 Task: Create in the project TreatWorks in Backlog an issue 'Search results not returning expected results', assign it to team member softage.2@softage.net and change the status to IN PROGRESS.
Action: Mouse moved to (219, 242)
Screenshot: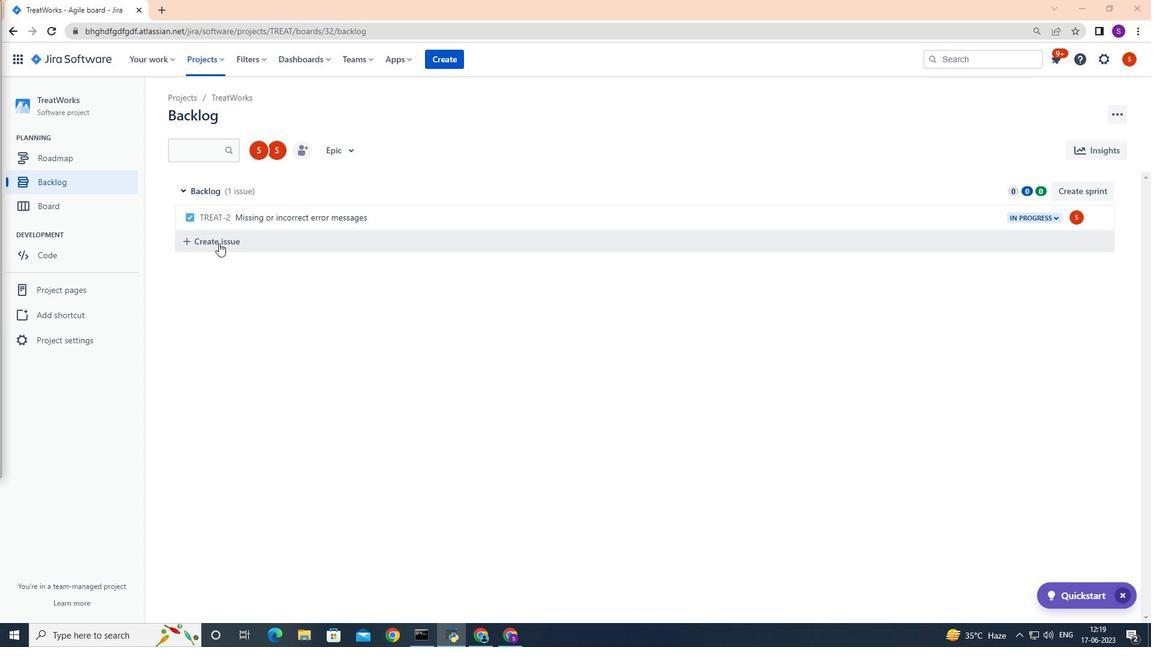 
Action: Mouse pressed left at (219, 242)
Screenshot: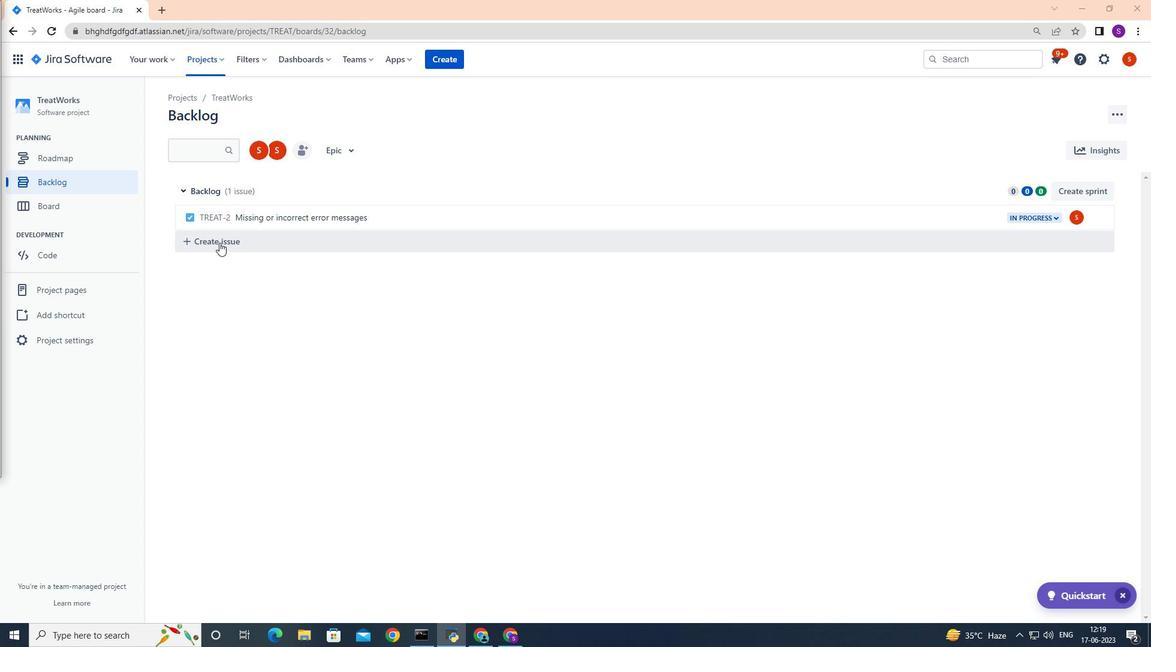 
Action: Mouse moved to (218, 241)
Screenshot: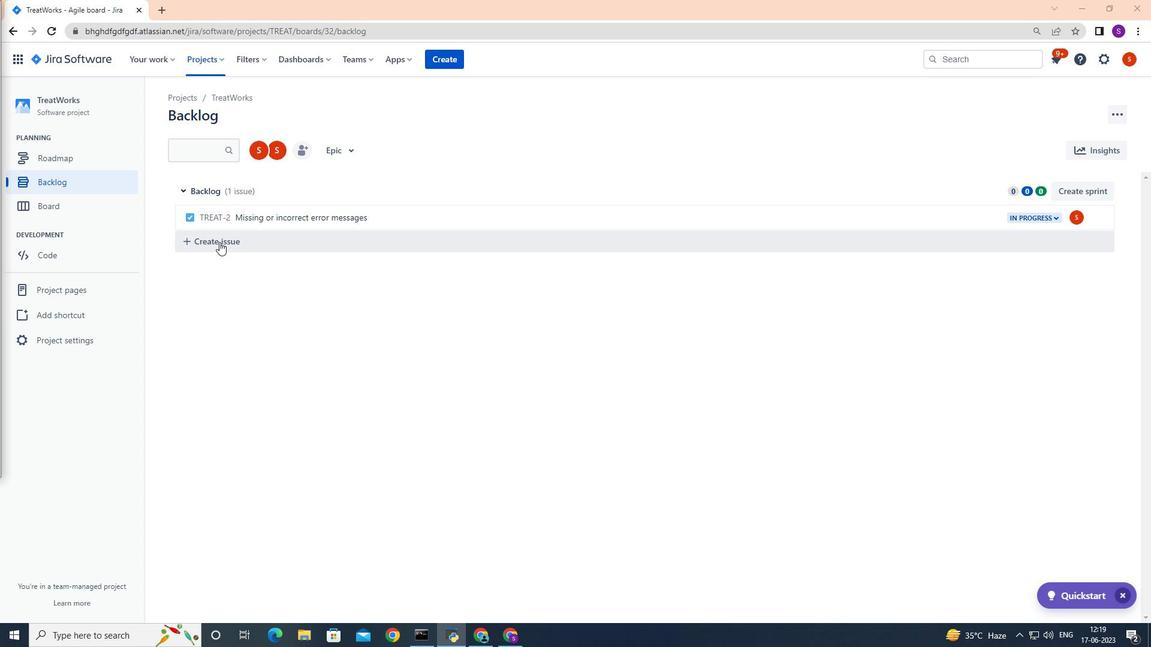 
Action: Key pressed <Key.shift>Search<Key.space>results<Key.space>not<Key.space>returning<Key.space>expected<Key.space>result<Key.enter>
Screenshot: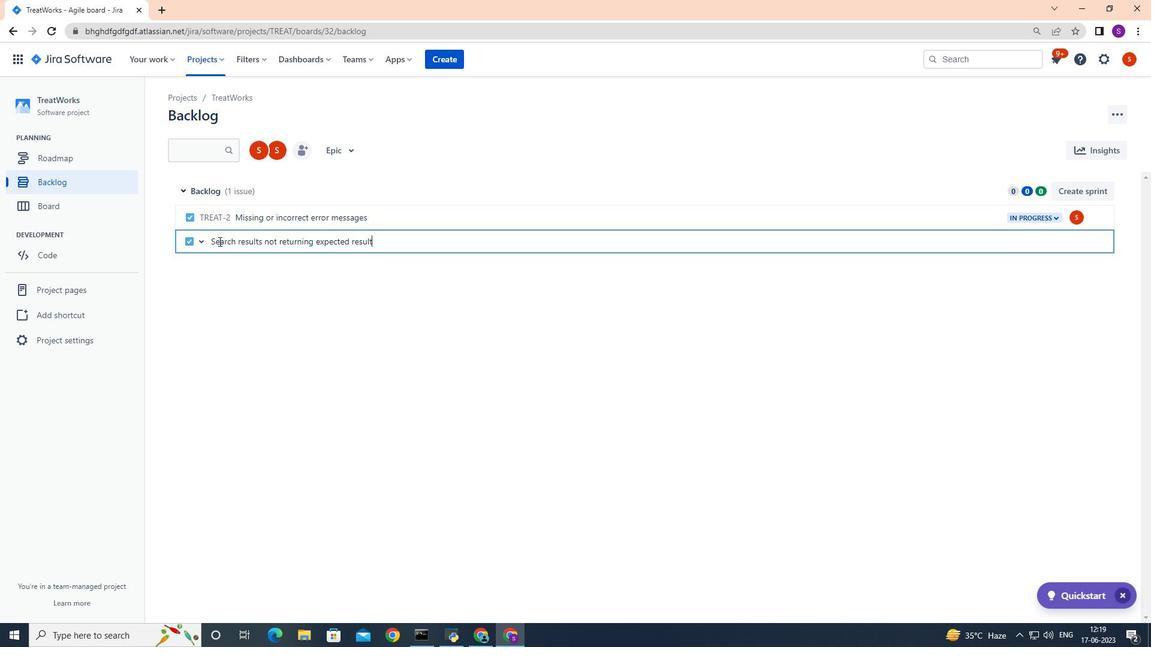 
Action: Mouse moved to (1079, 240)
Screenshot: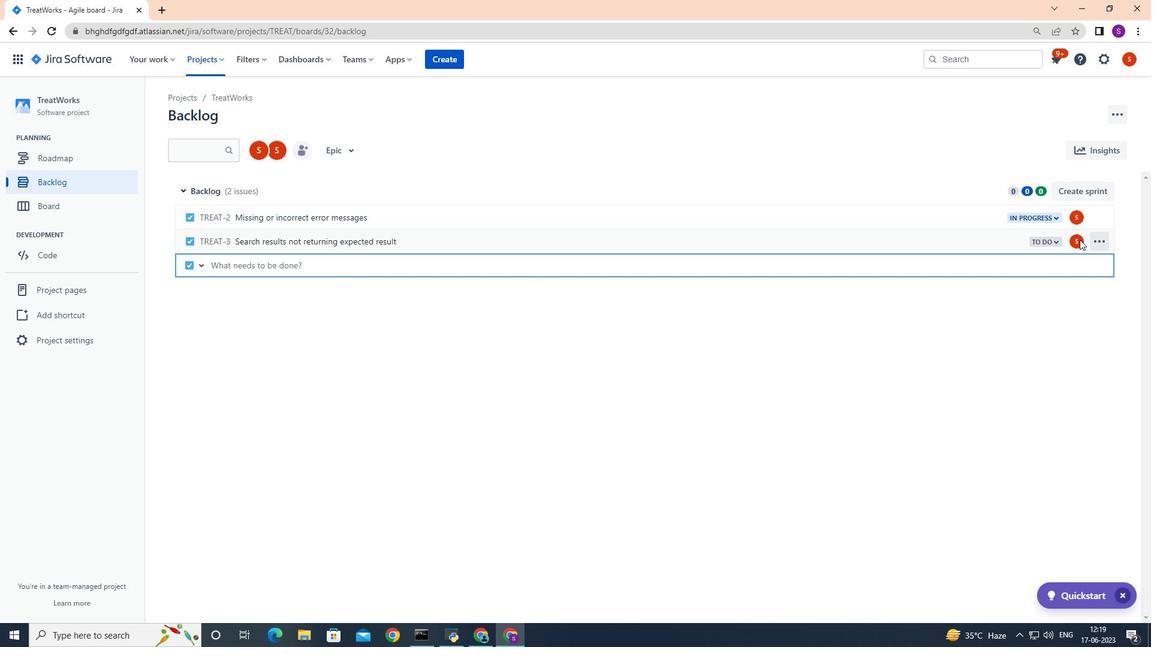 
Action: Mouse pressed left at (1079, 240)
Screenshot: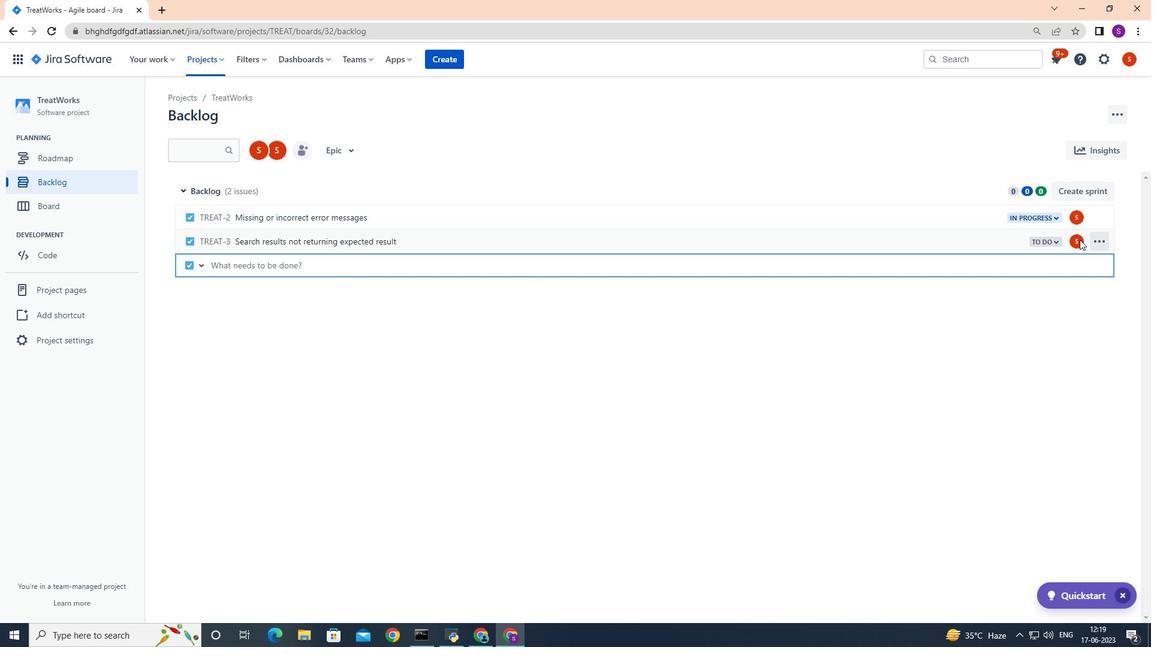 
Action: Key pressed softage.2
Screenshot: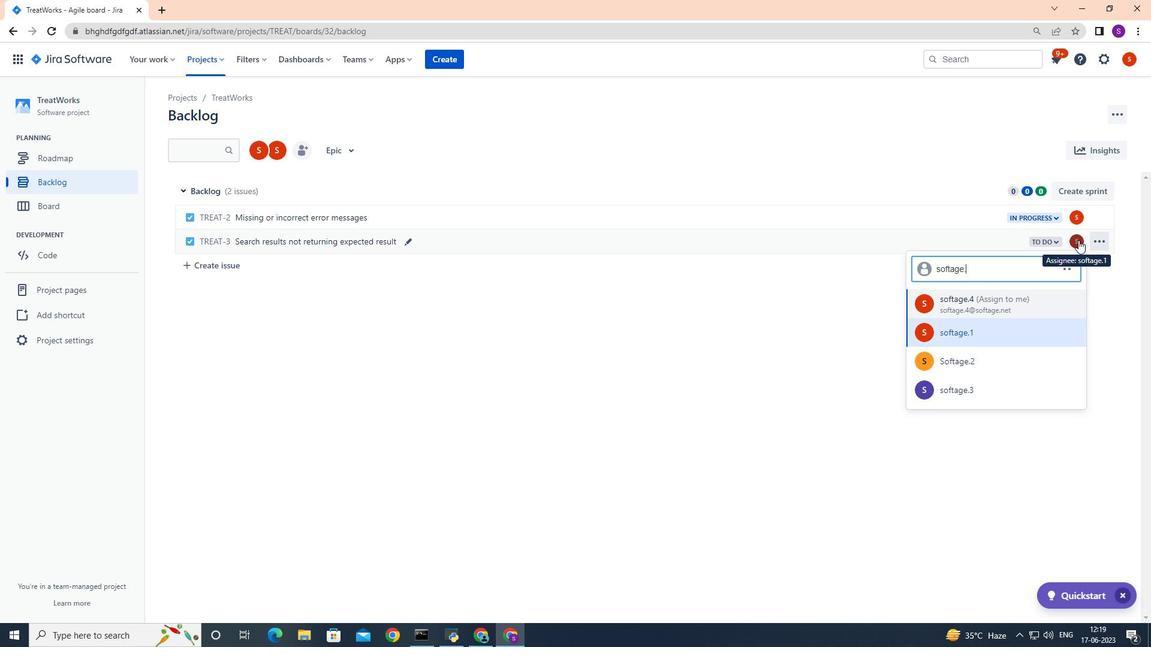 
Action: Mouse moved to (1016, 332)
Screenshot: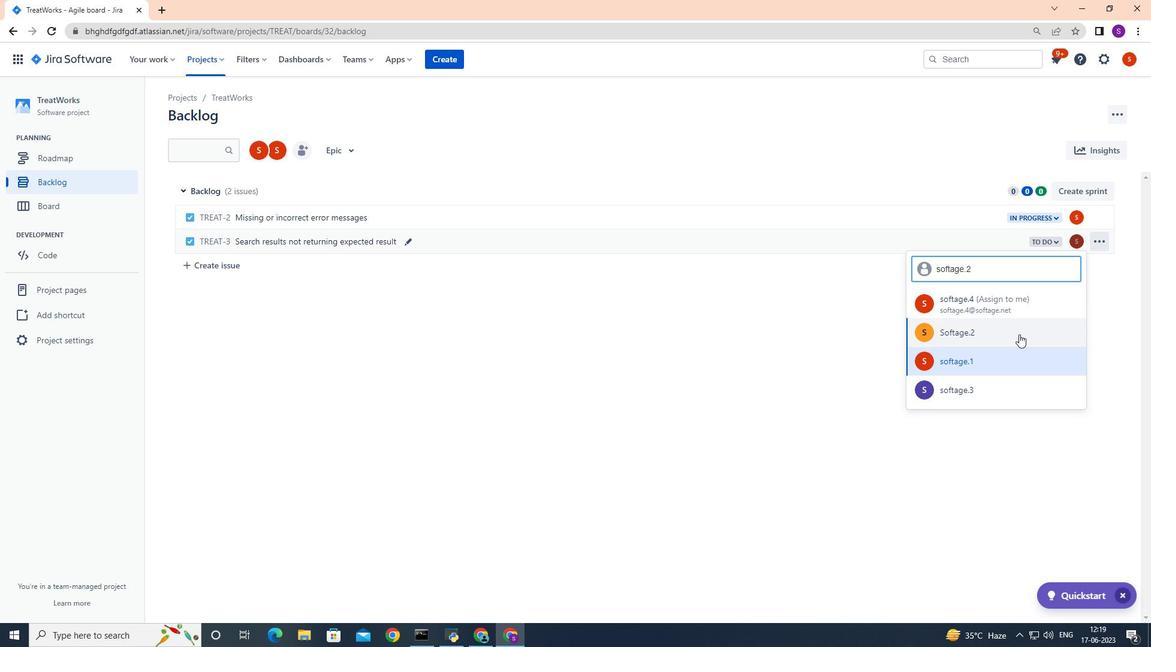 
Action: Mouse pressed left at (1016, 332)
Screenshot: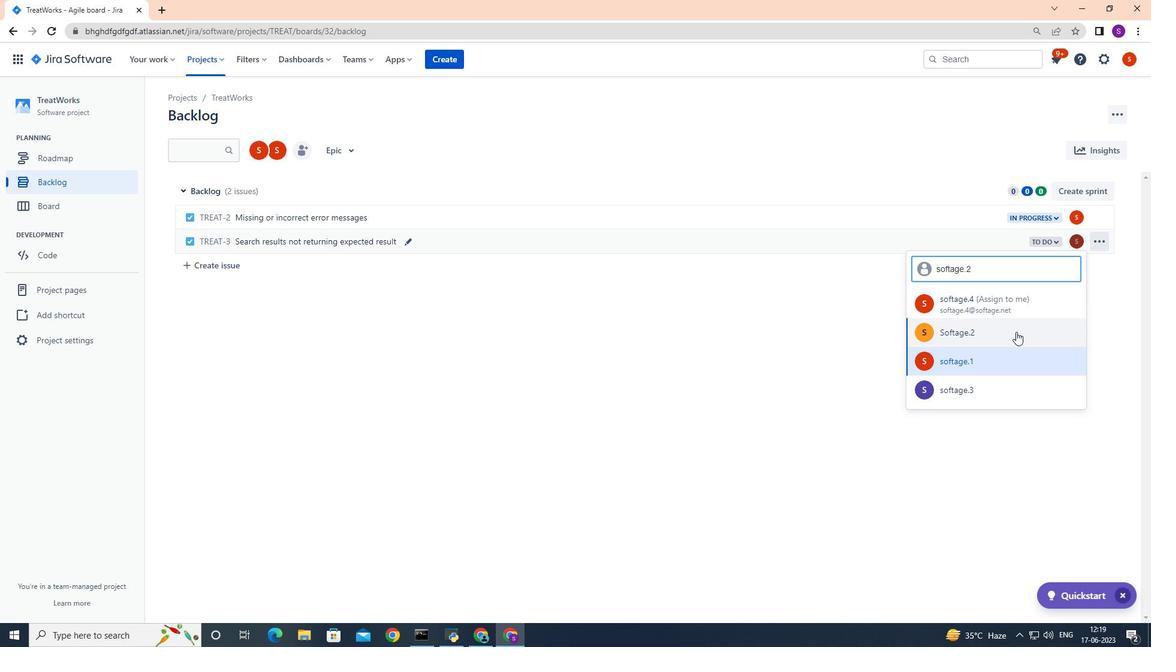 
Action: Mouse moved to (1052, 239)
Screenshot: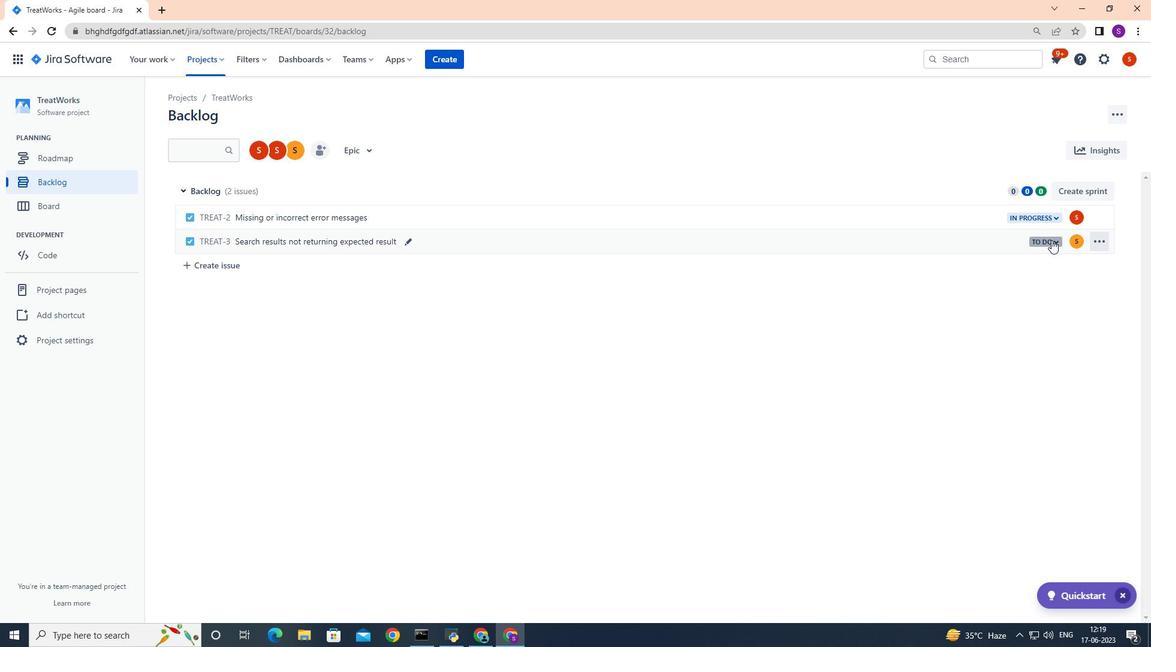 
Action: Mouse pressed left at (1052, 239)
Screenshot: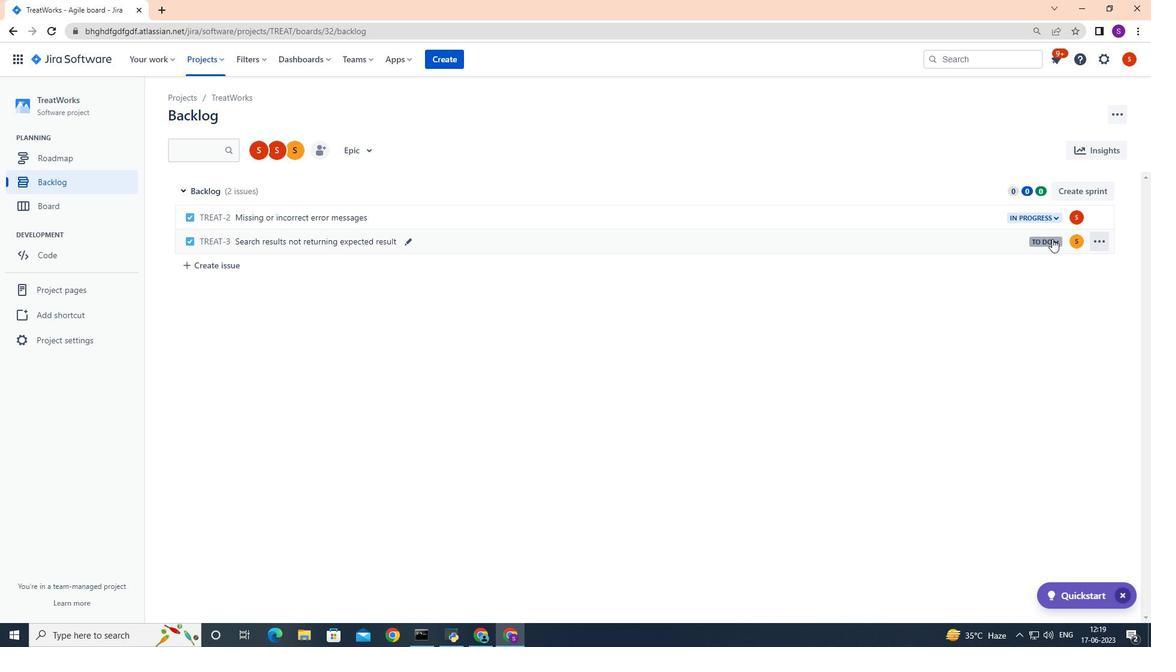 
Action: Mouse moved to (993, 262)
Screenshot: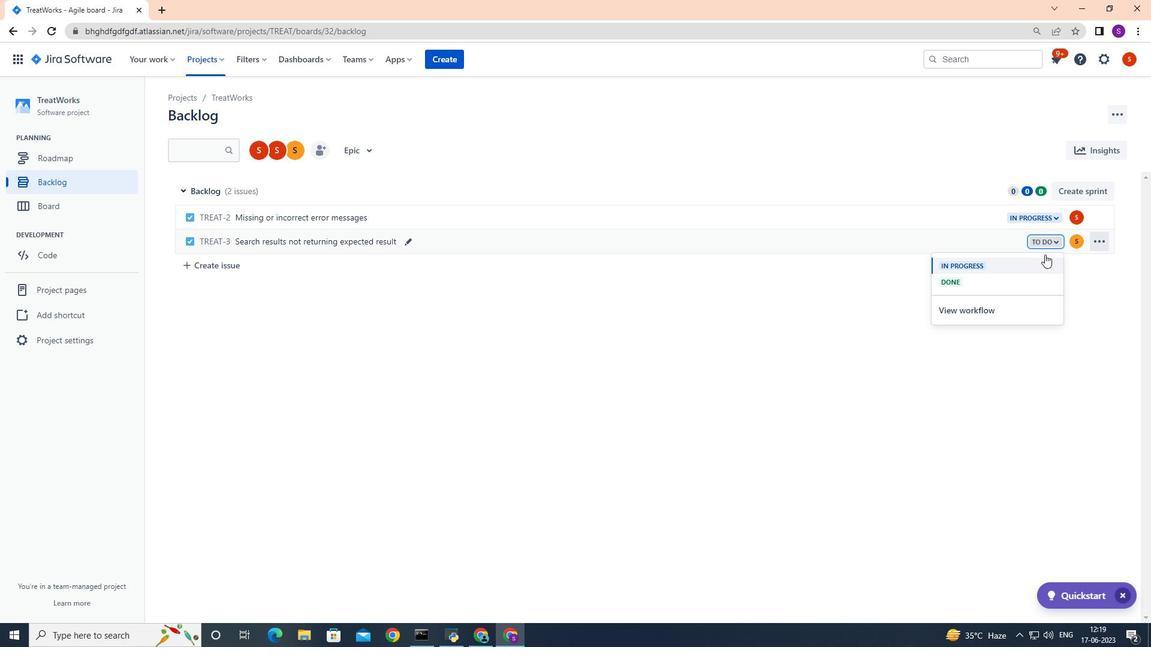 
Action: Mouse pressed left at (993, 262)
Screenshot: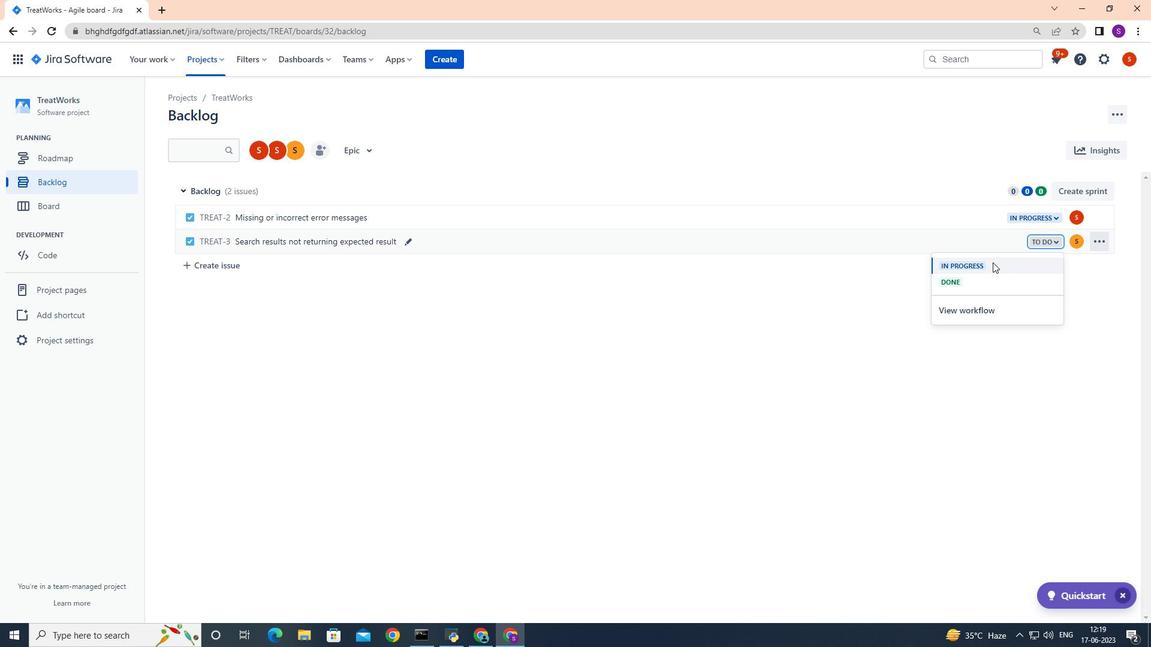 
Action: Mouse moved to (837, 304)
Screenshot: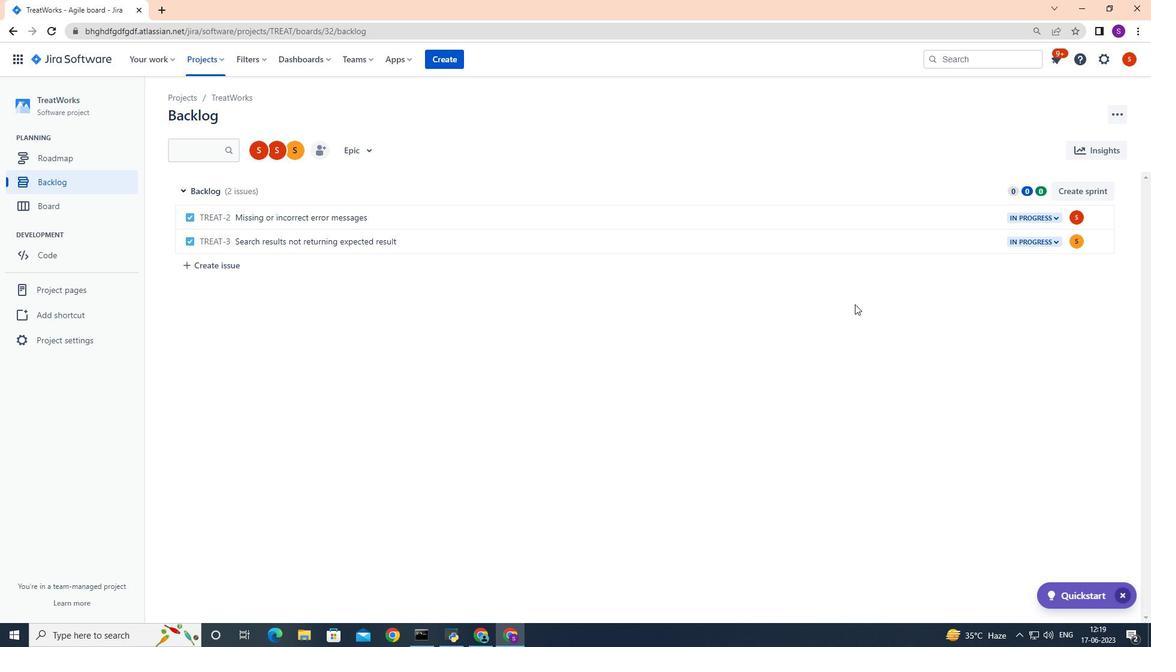 
